 Task: Set a reminder to conduct a comprehensive audit of the organization's social media profiles, analyzing engagement metrics, content effectiveness, and opportunities for improvement by October 10th at 4 PM.
Action: Mouse moved to (72, 114)
Screenshot: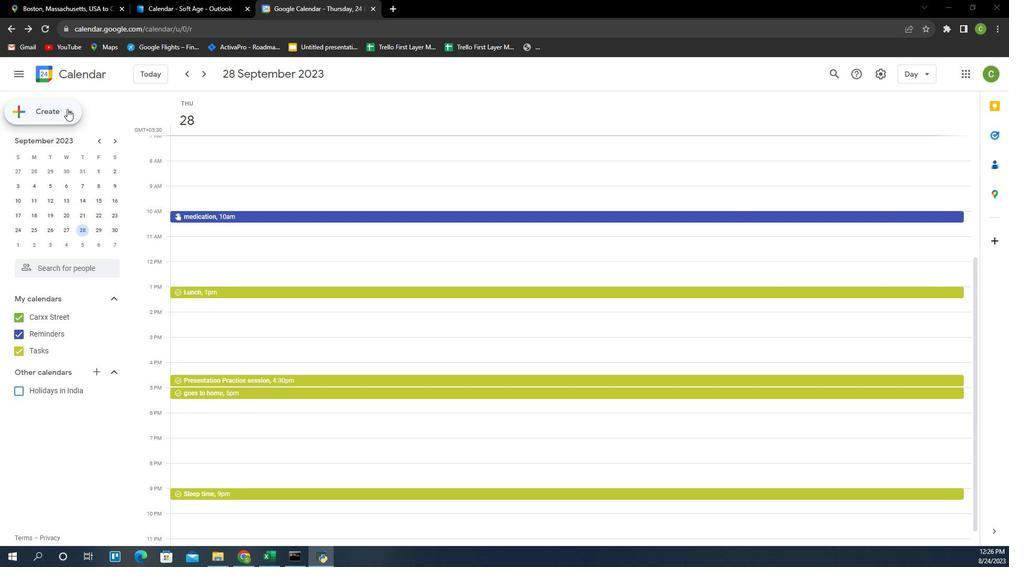 
Action: Mouse pressed left at (72, 114)
Screenshot: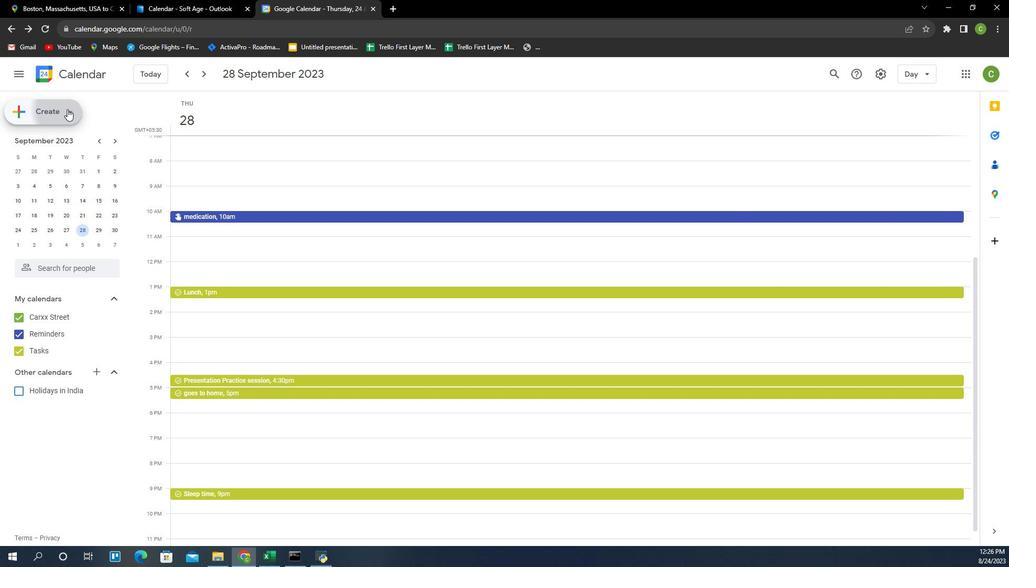 
Action: Mouse moved to (63, 149)
Screenshot: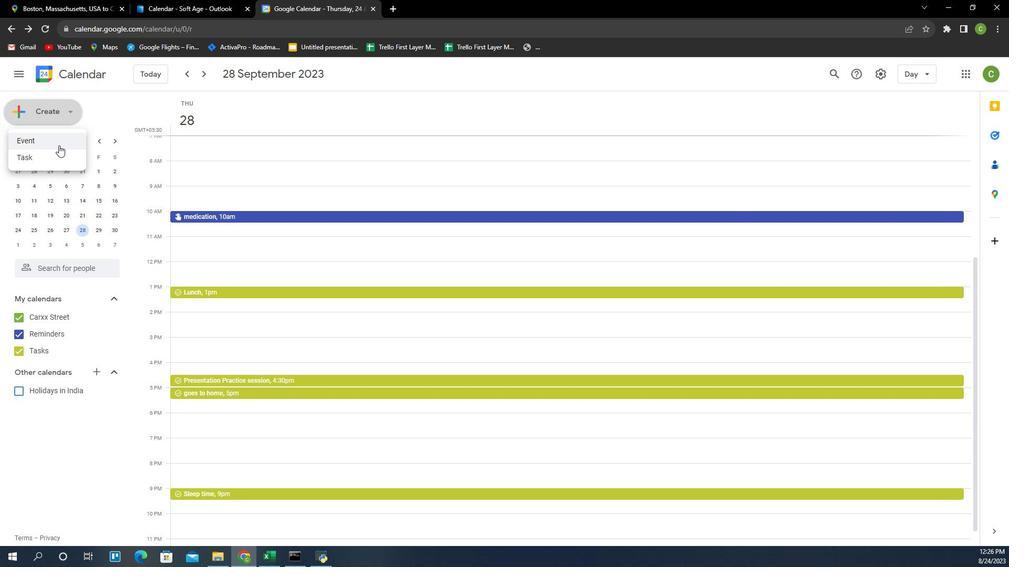 
Action: Mouse pressed left at (63, 149)
Screenshot: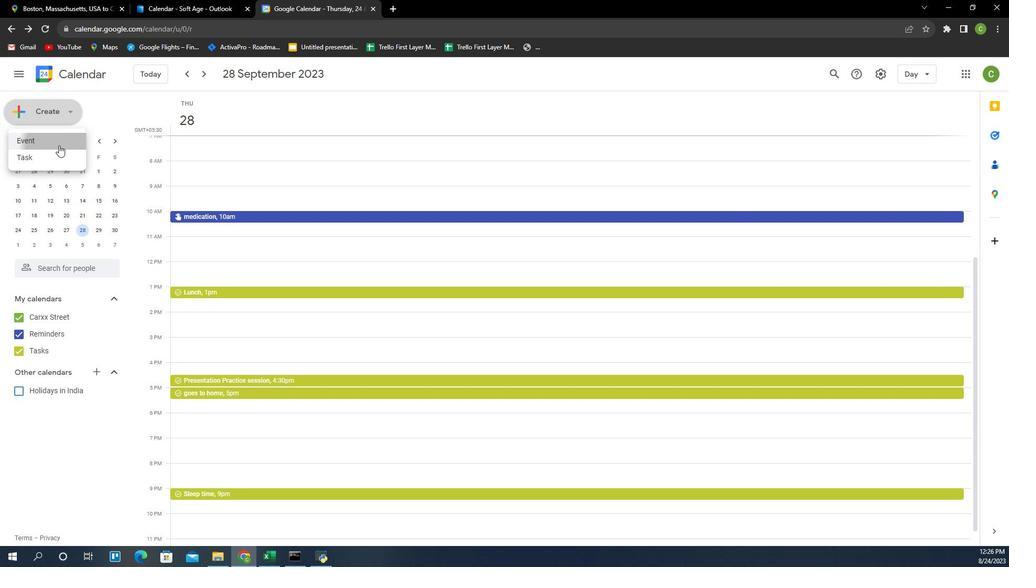 
Action: Mouse moved to (550, 231)
Screenshot: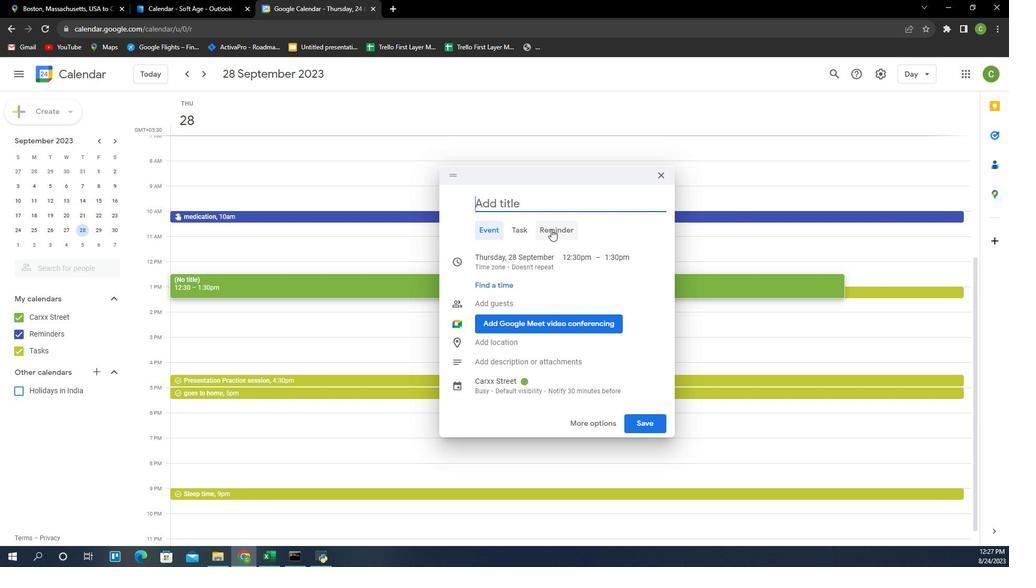 
Action: Mouse pressed left at (550, 231)
Screenshot: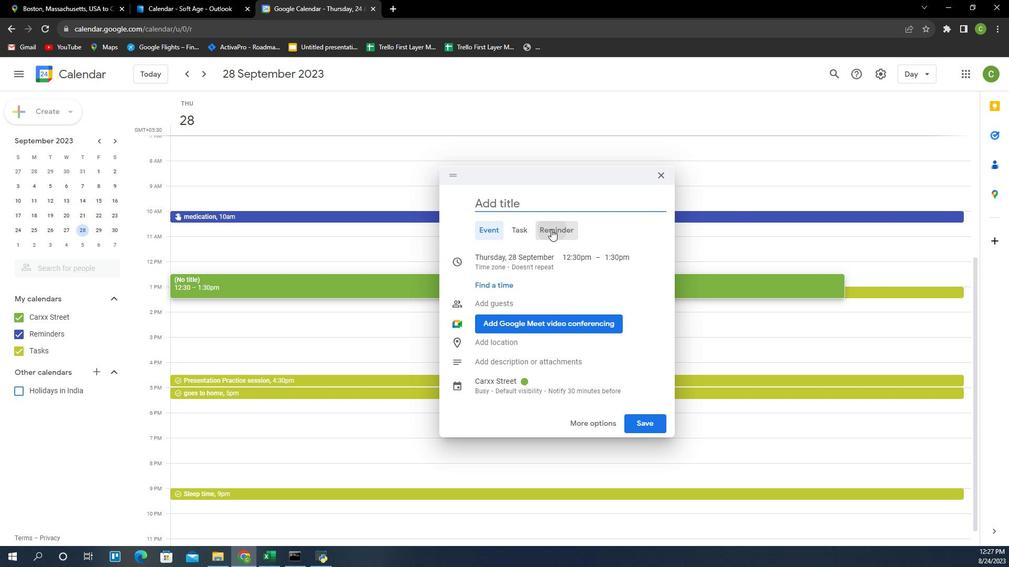 
Action: Mouse moved to (501, 205)
Screenshot: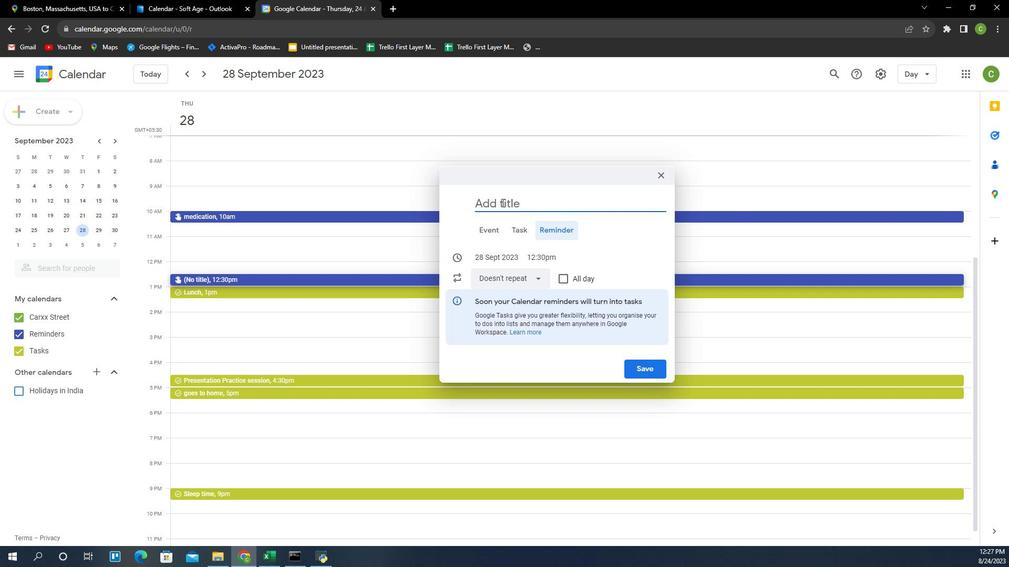 
Action: Mouse pressed left at (501, 205)
Screenshot: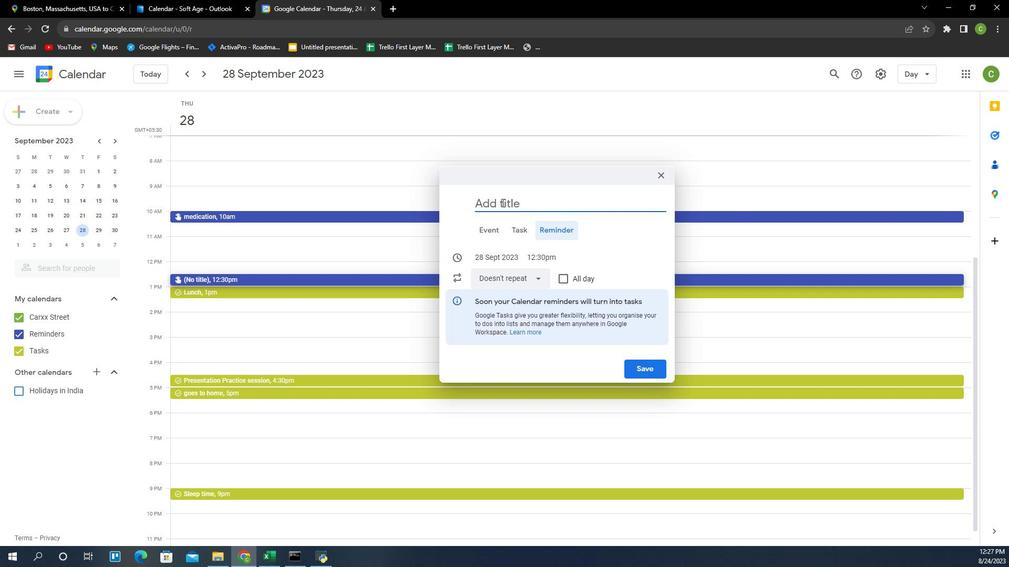 
Action: Key pressed <Key.caps_lock>C<Key.caps_lock>omp<Key.insert>ew<Key.backspace>e<Key.backspace>re<Key.backspace><Key.backspace><Key.backspace>reg<Key.backspace>hensive<Key.space>audit
Screenshot: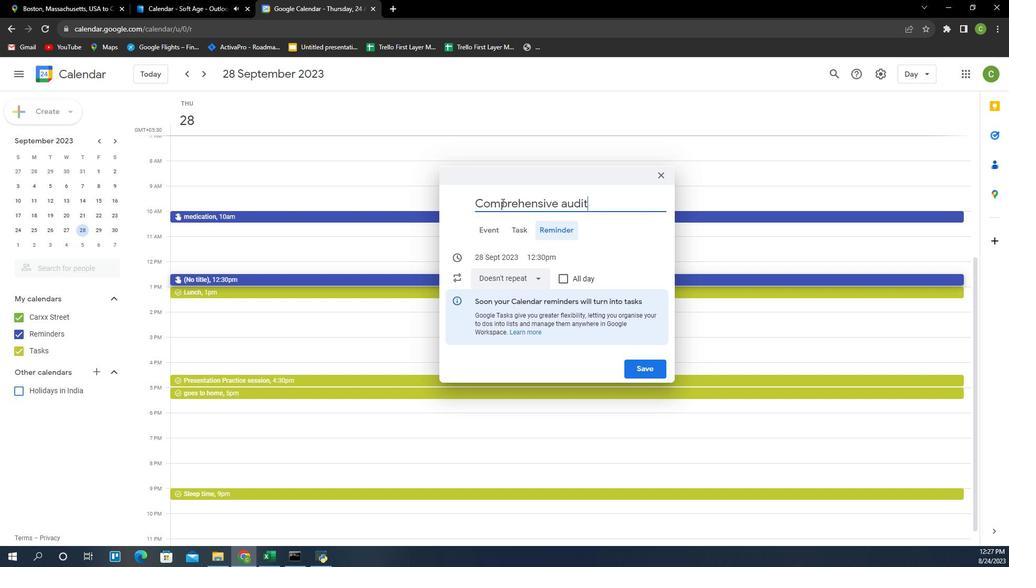 
Action: Mouse moved to (511, 259)
Screenshot: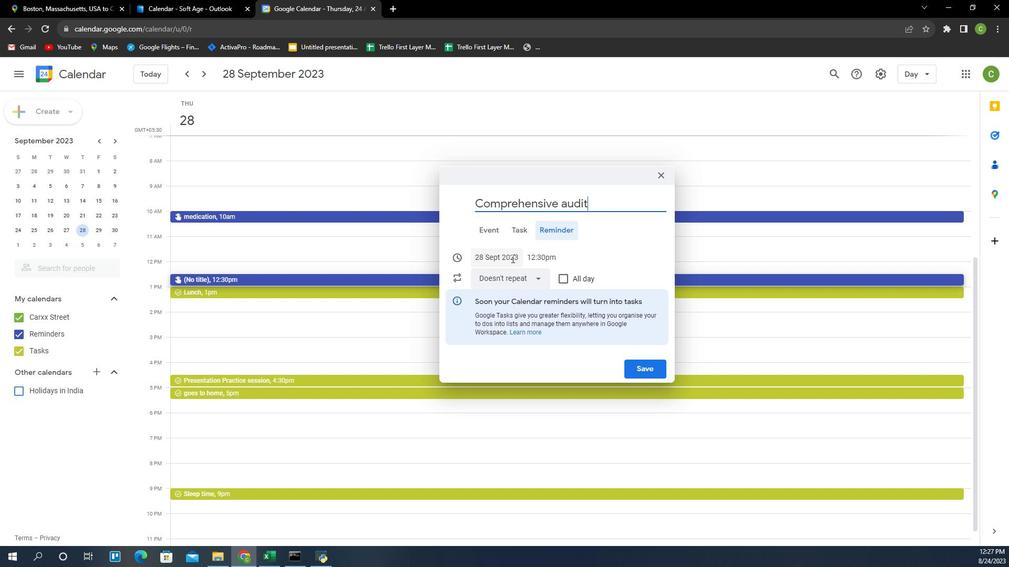 
Action: Mouse pressed left at (511, 259)
Screenshot: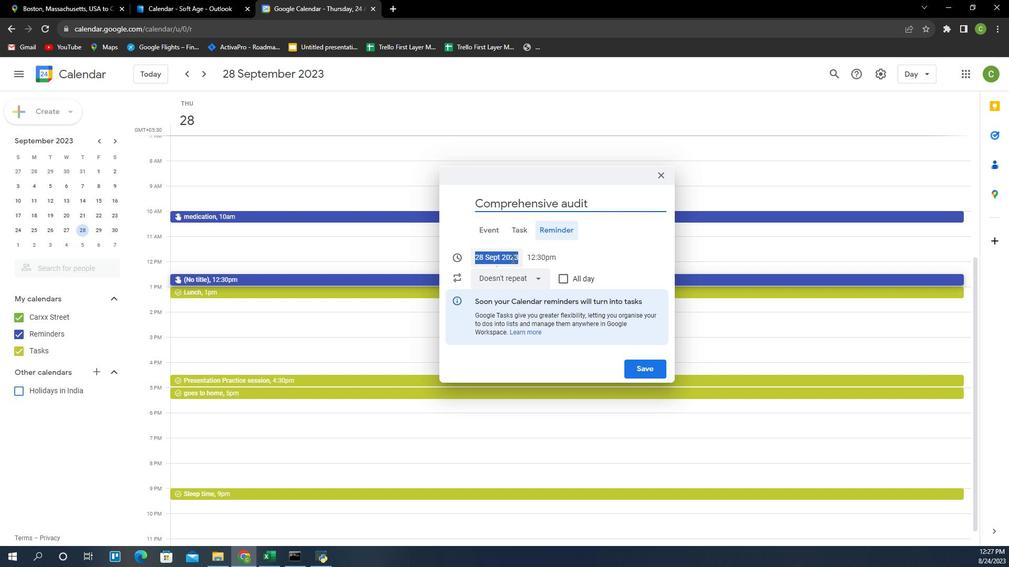 
Action: Mouse moved to (599, 277)
Screenshot: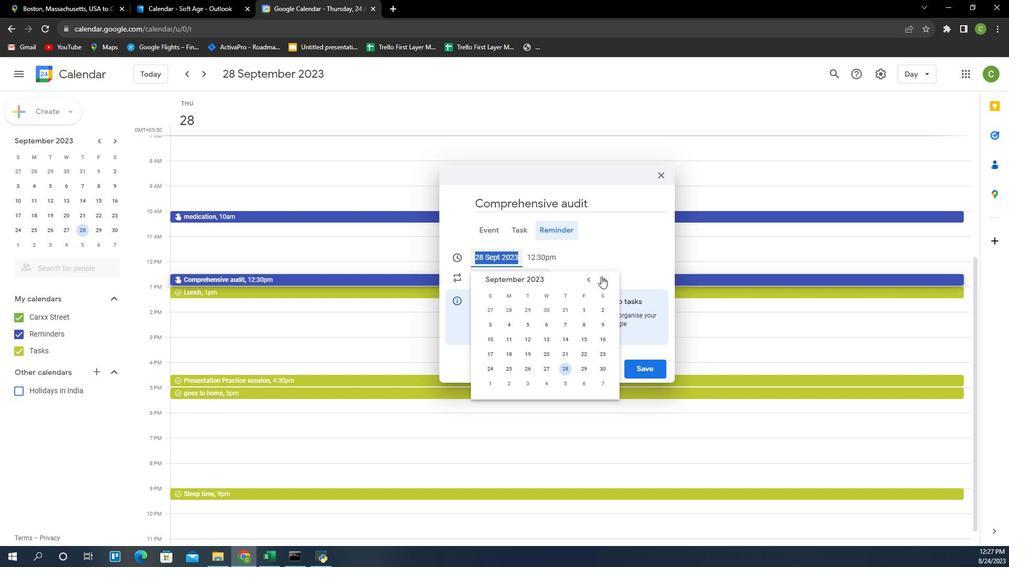 
Action: Mouse pressed left at (599, 277)
Screenshot: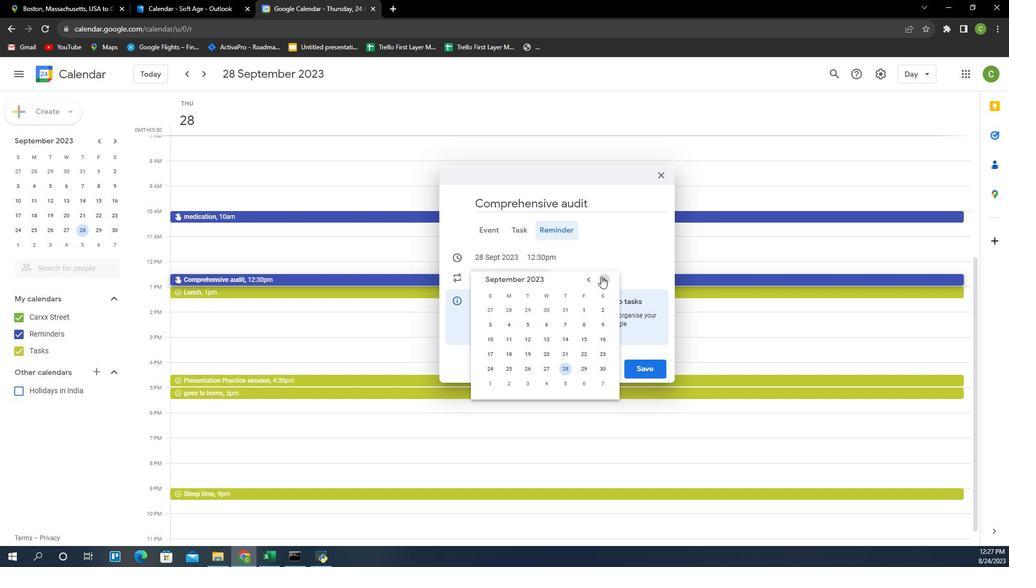 
Action: Mouse moved to (526, 322)
Screenshot: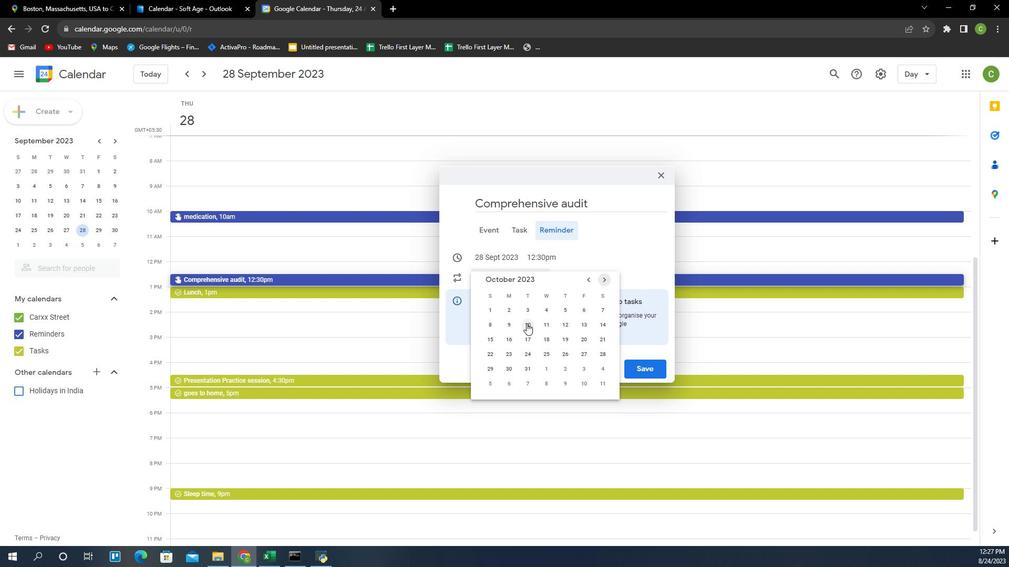 
Action: Mouse pressed left at (526, 322)
Screenshot: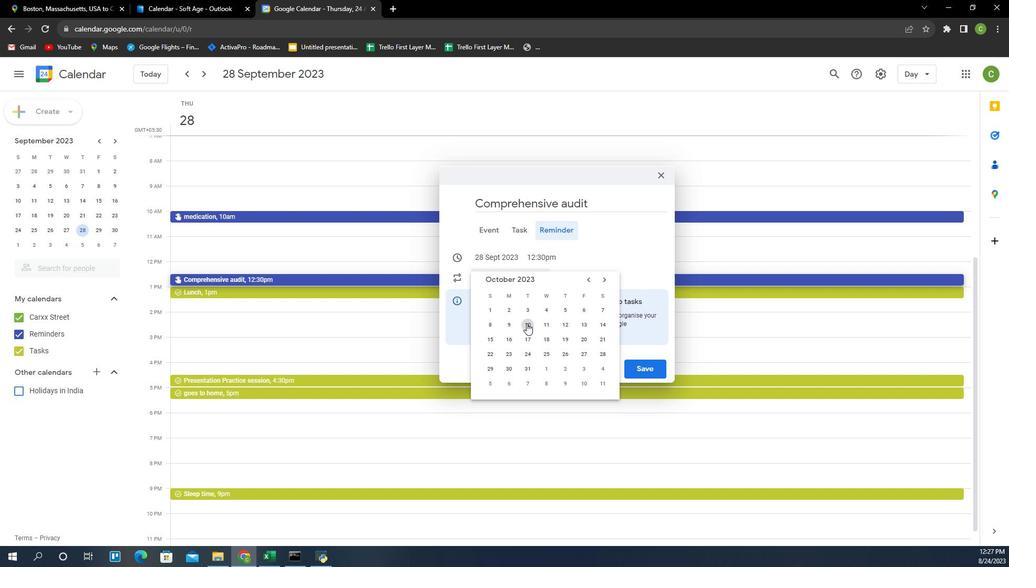 
Action: Mouse moved to (551, 260)
Screenshot: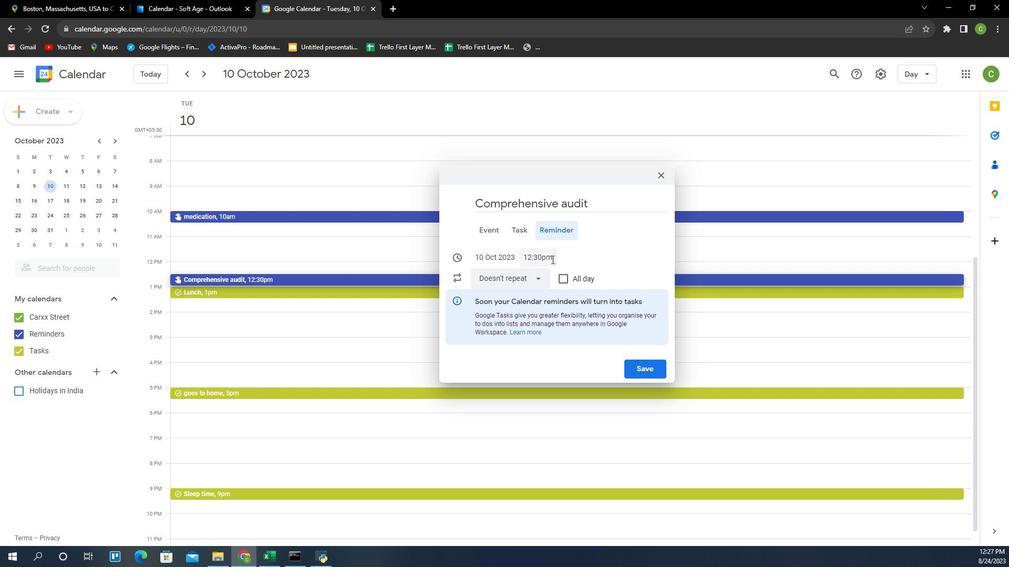 
Action: Mouse pressed left at (551, 260)
Screenshot: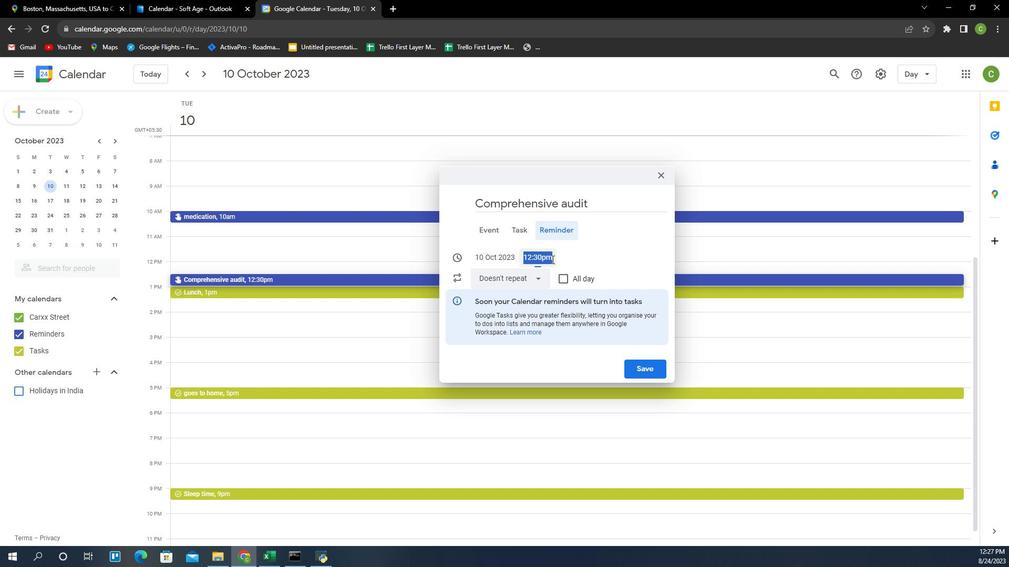 
Action: Mouse moved to (569, 319)
Screenshot: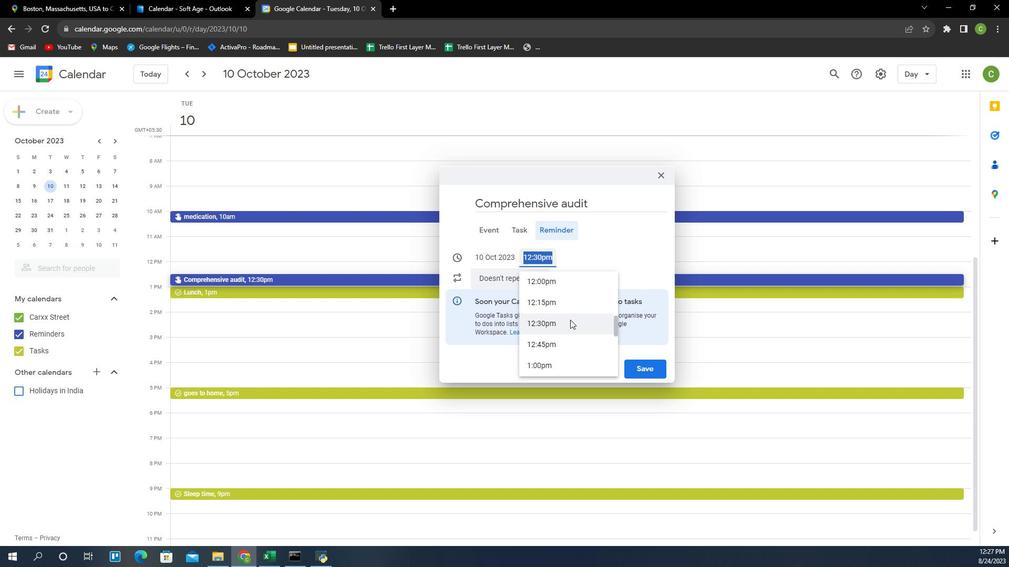 
Action: Mouse scrolled (569, 318) with delta (0, 0)
Screenshot: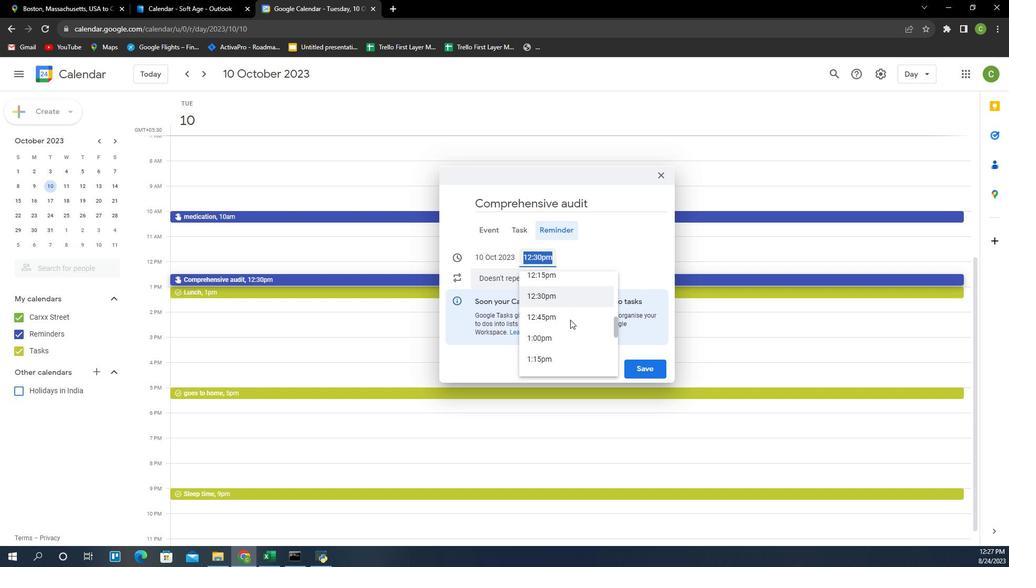 
Action: Mouse scrolled (569, 318) with delta (0, 0)
Screenshot: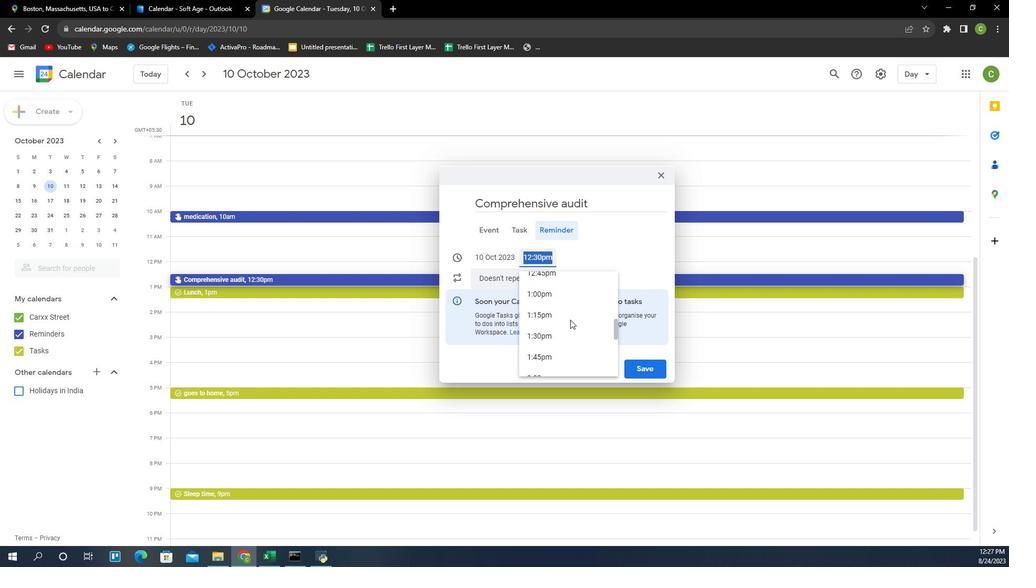 
Action: Mouse scrolled (569, 318) with delta (0, 0)
Screenshot: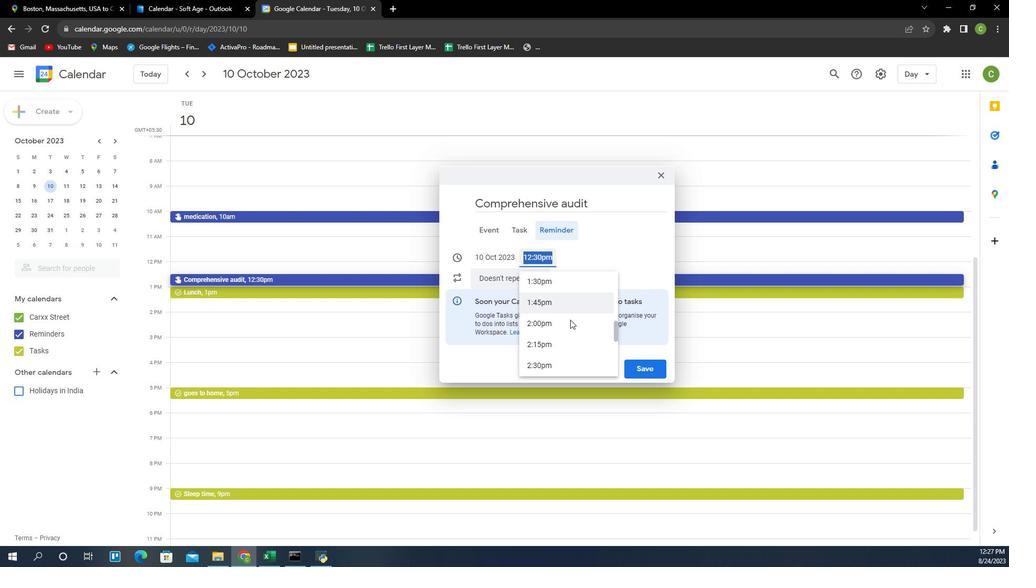 
Action: Mouse scrolled (569, 318) with delta (0, 0)
Screenshot: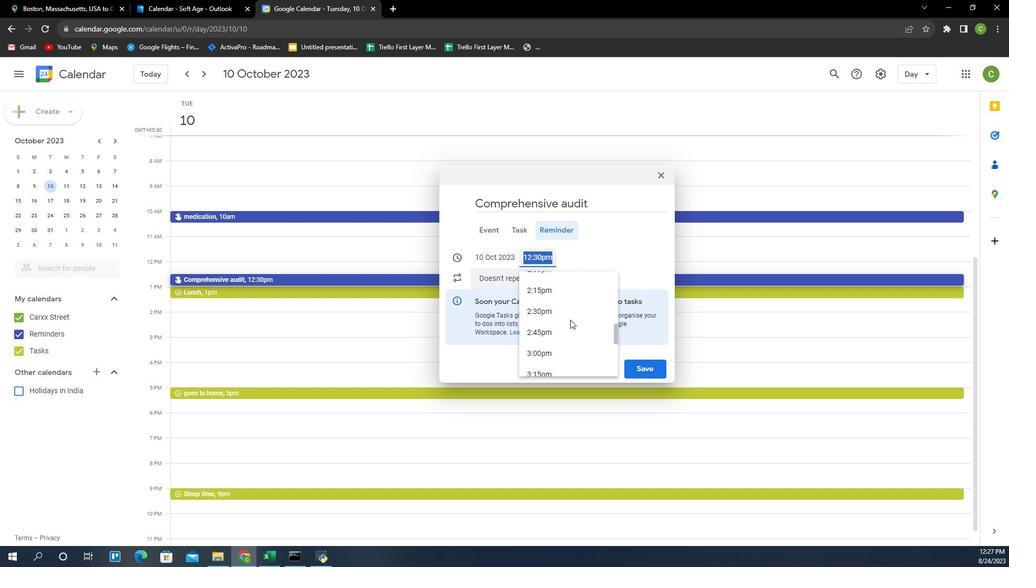 
Action: Mouse scrolled (569, 318) with delta (0, 0)
Screenshot: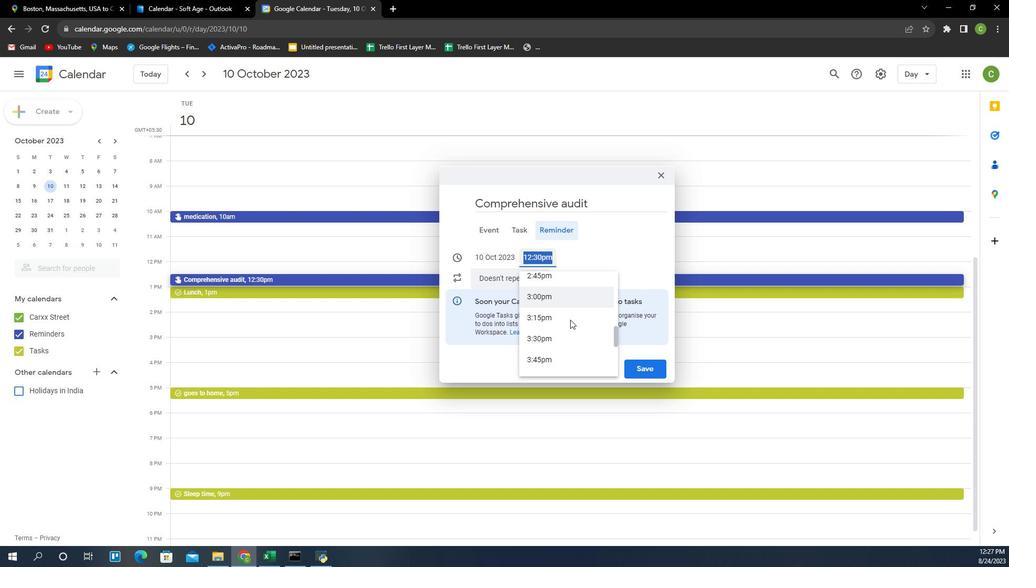 
Action: Mouse moved to (567, 347)
Screenshot: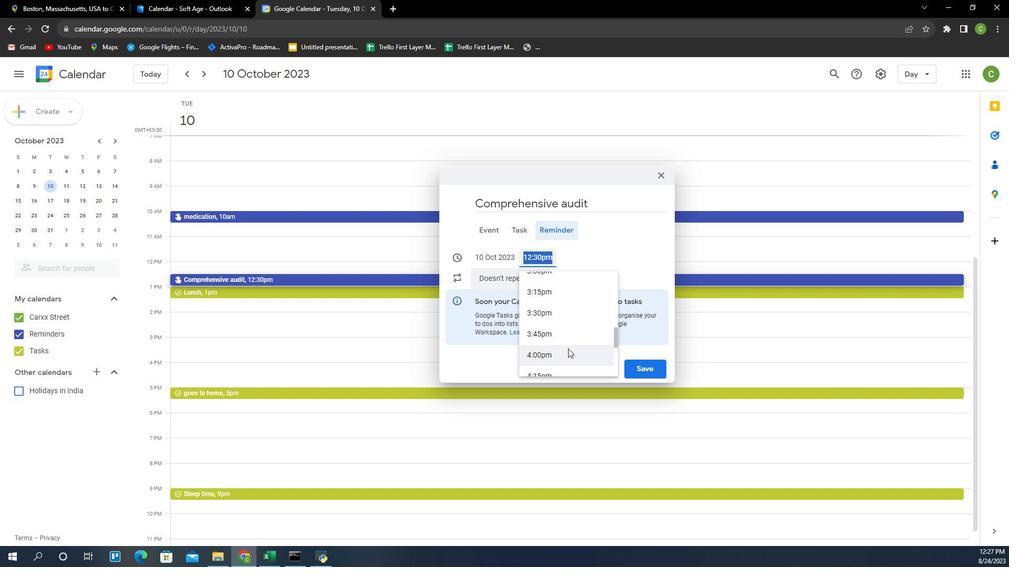 
Action: Mouse pressed left at (567, 347)
Screenshot: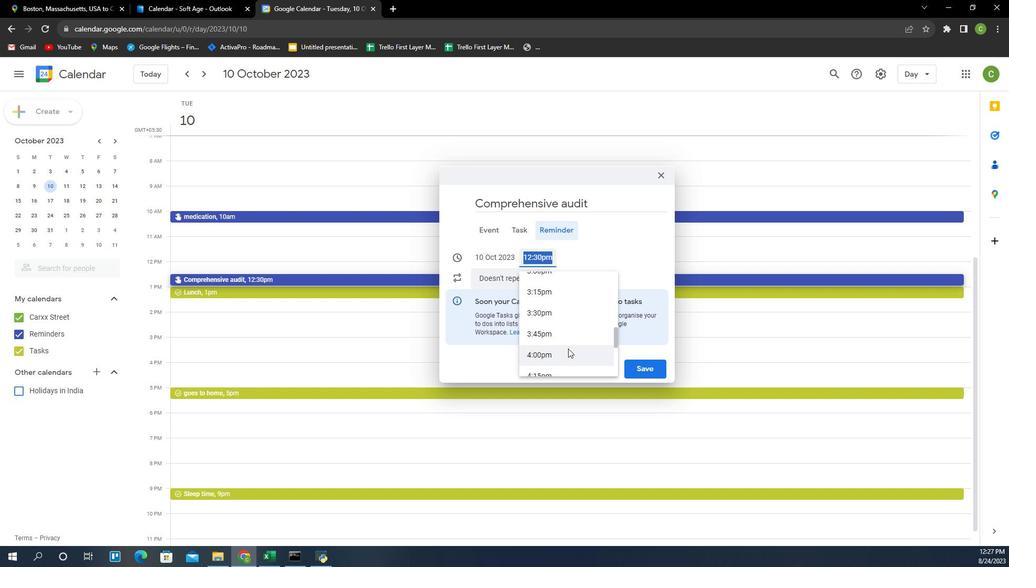 
Action: Mouse moved to (640, 362)
Screenshot: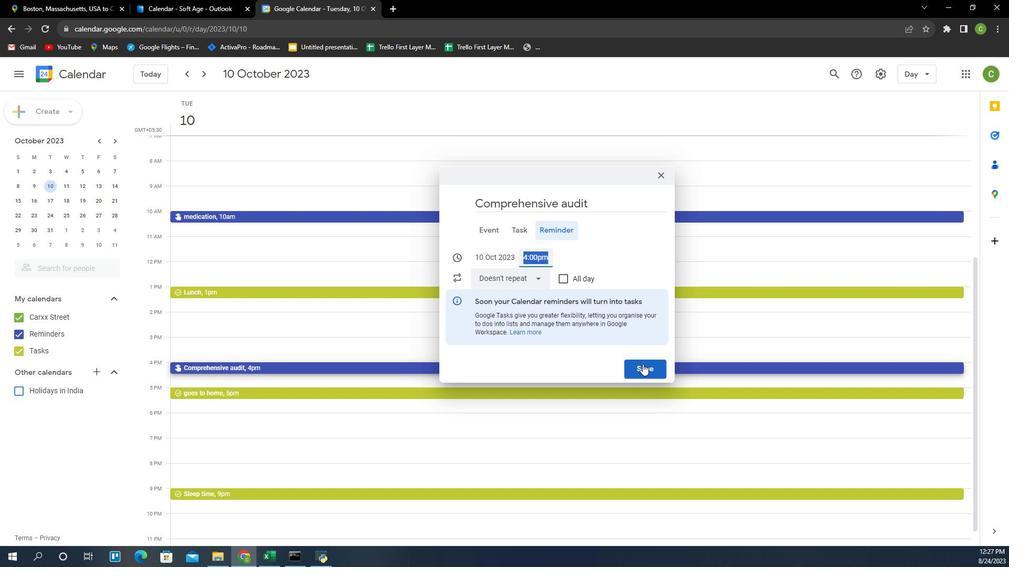 
Action: Mouse pressed left at (640, 362)
Screenshot: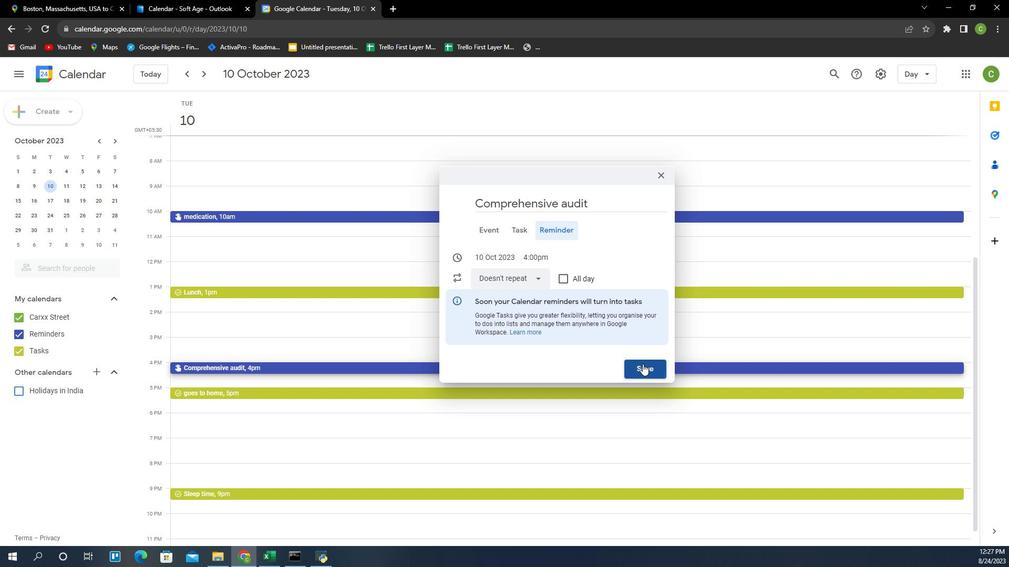 
